 Task: Launch command prompt.
Action: Mouse moved to (185, 9)
Screenshot: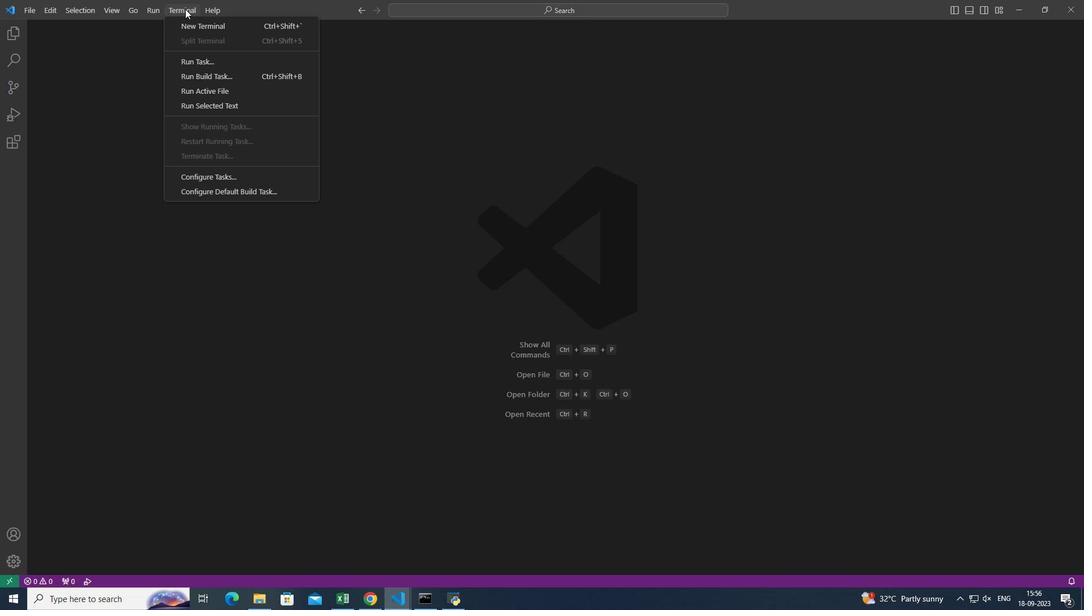 
Action: Mouse pressed left at (185, 9)
Screenshot: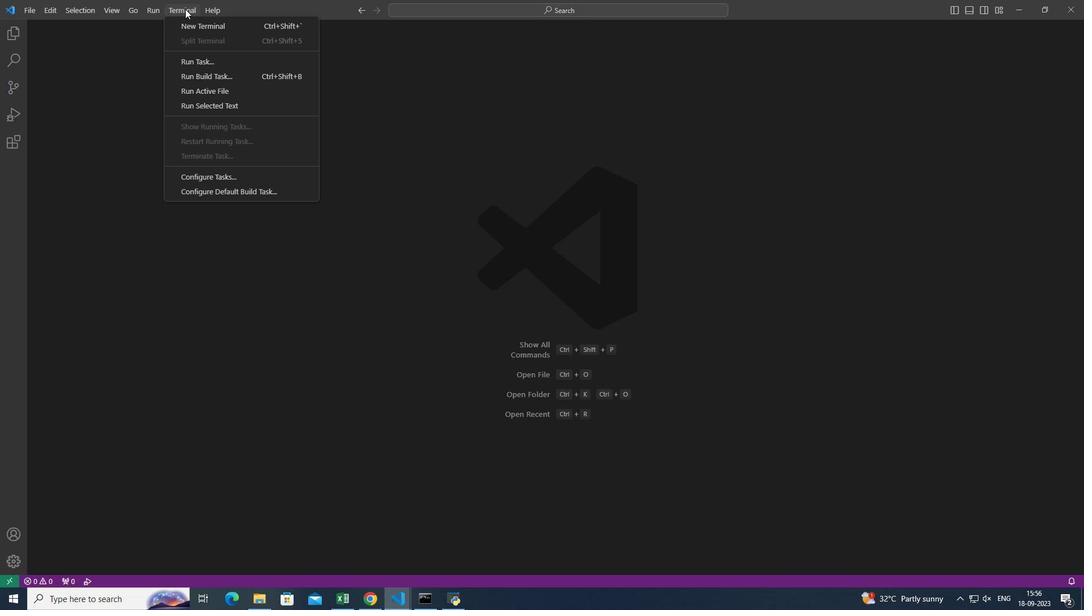 
Action: Mouse moved to (249, 23)
Screenshot: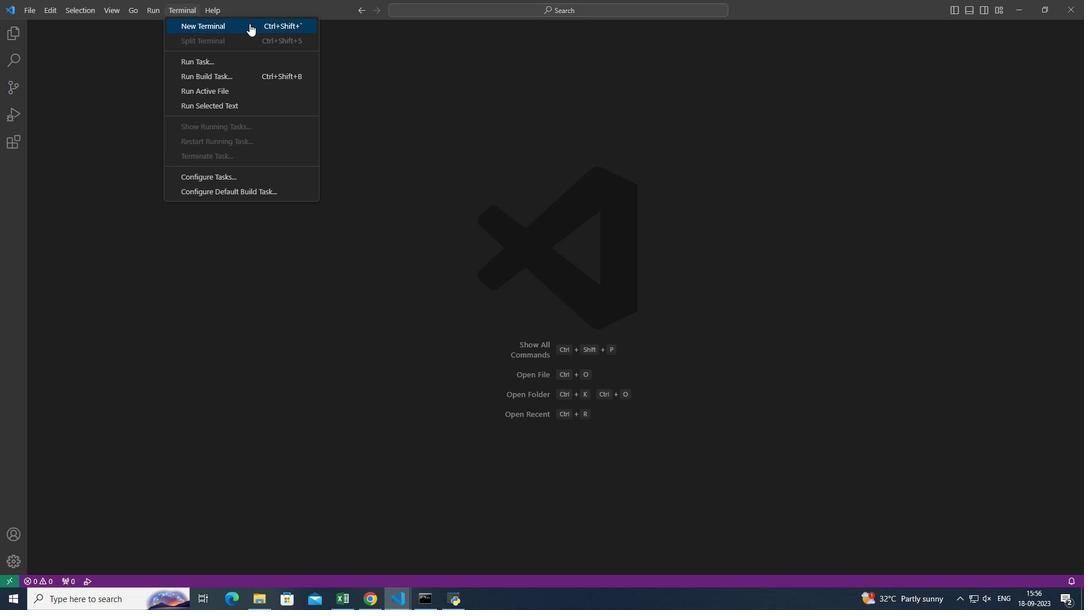 
Action: Mouse pressed left at (249, 23)
Screenshot: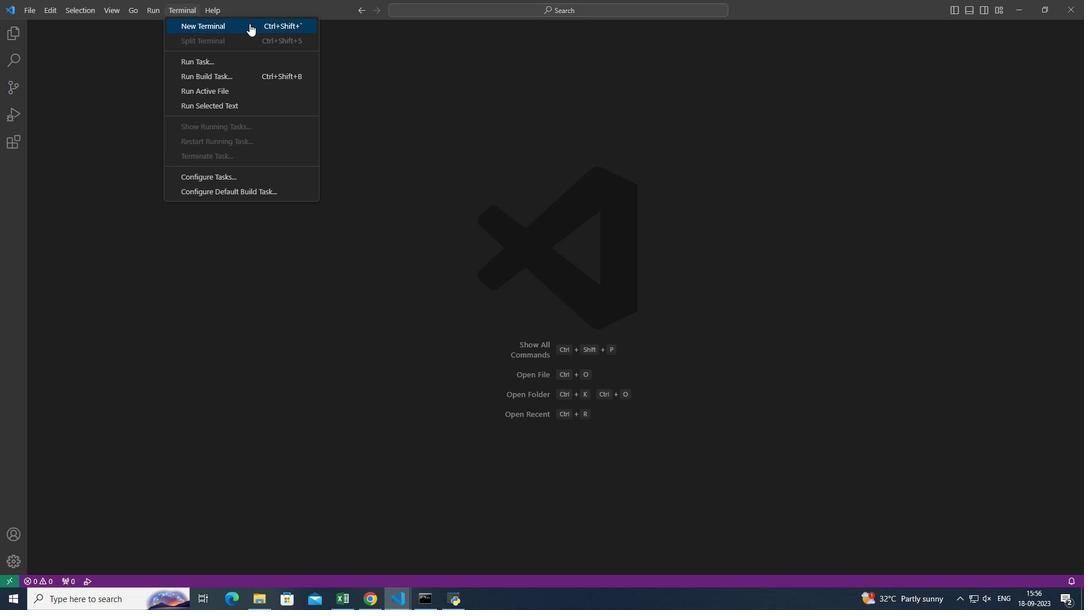 
Action: Mouse moved to (1013, 445)
Screenshot: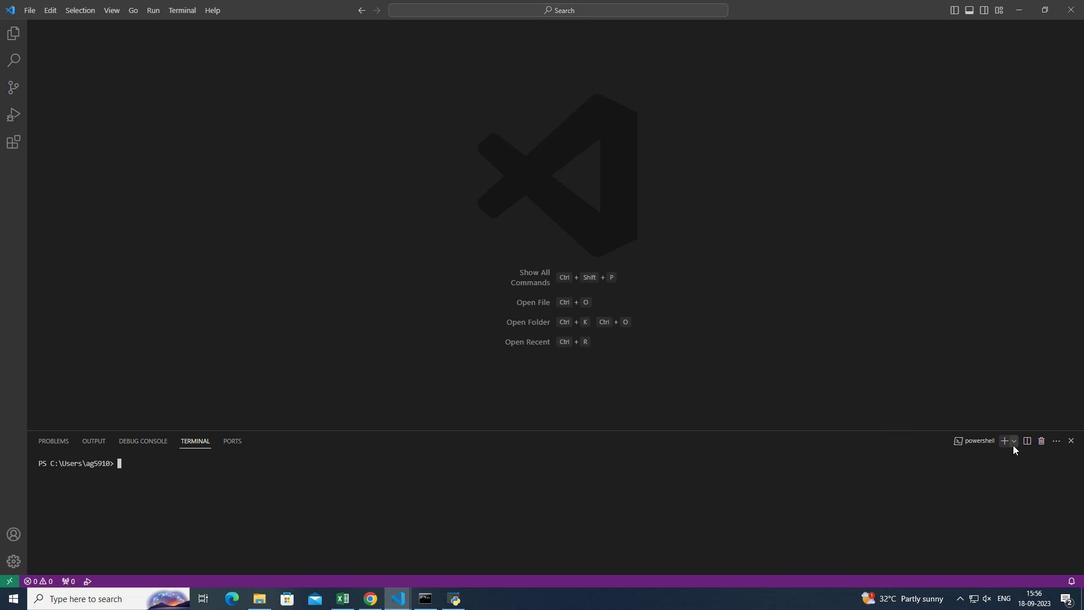 
Action: Mouse pressed left at (1013, 445)
Screenshot: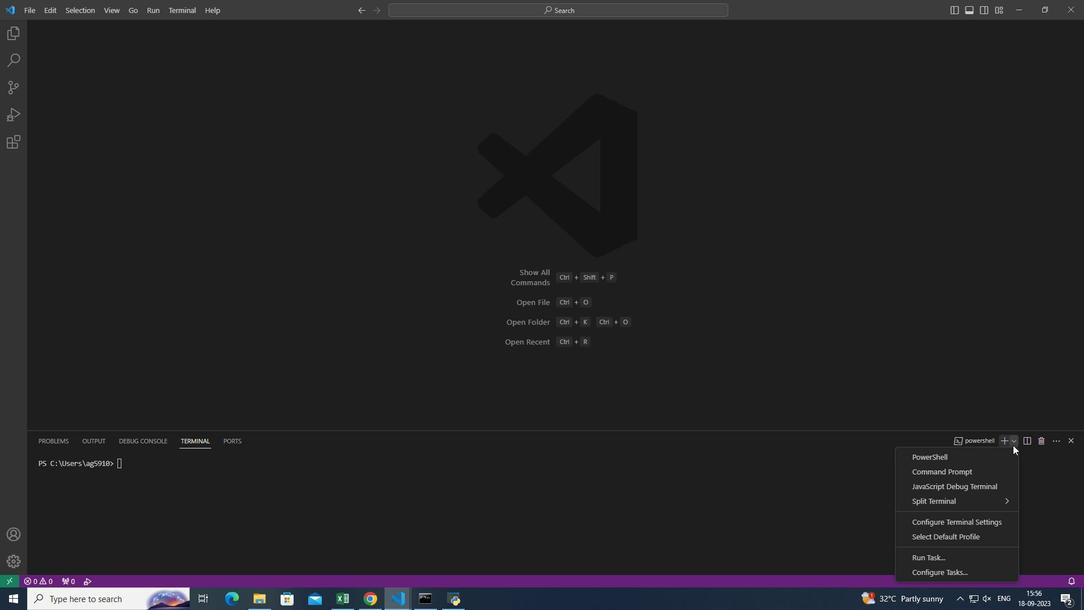 
Action: Mouse moved to (991, 470)
Screenshot: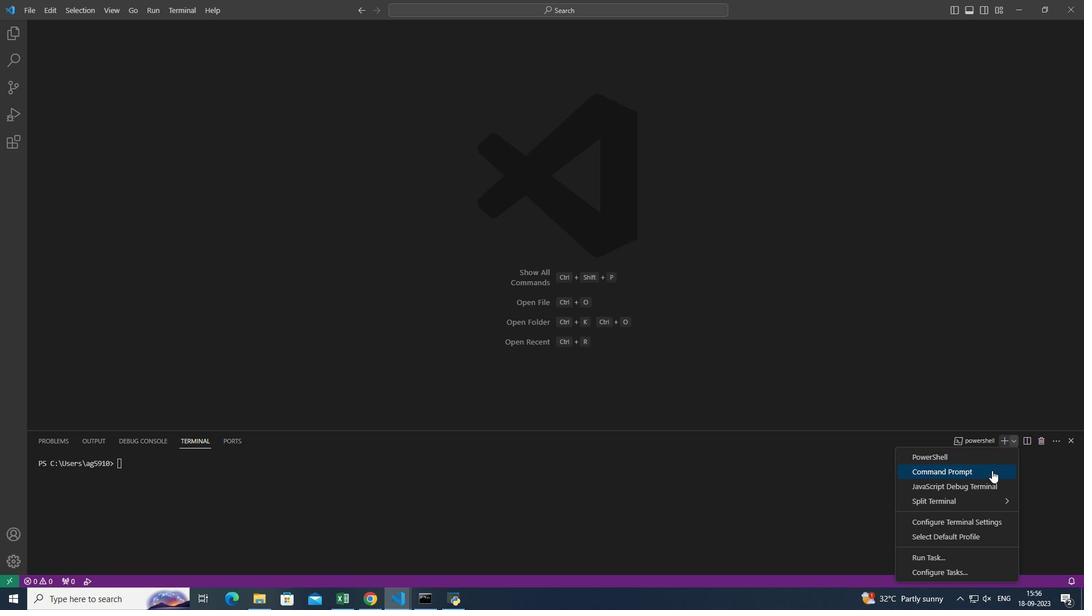 
Action: Mouse pressed left at (991, 470)
Screenshot: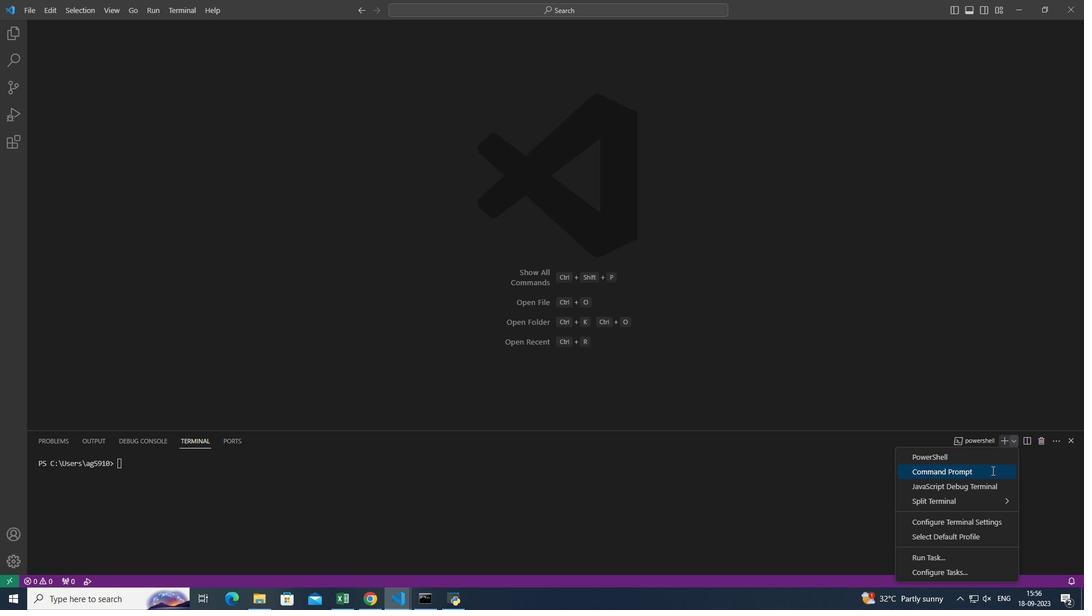 
Action: Mouse moved to (923, 425)
Screenshot: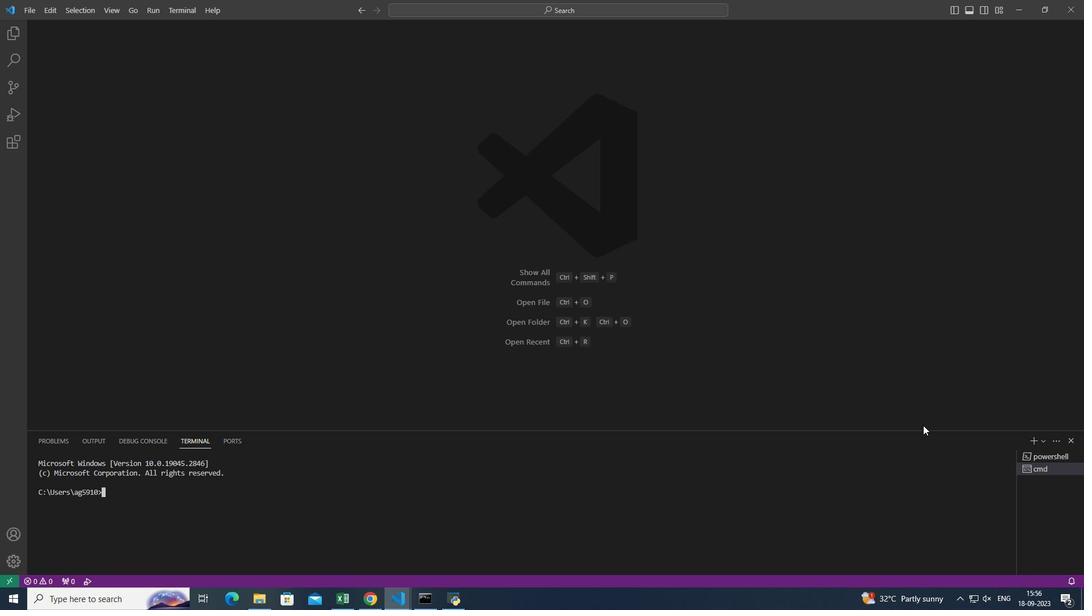 
